 Task: Create List Brand Loyalty in Board IT Security Best Practices to Workspace Cloud Storage Services. Create List Brand Advocacy in Board Employee Motivation and Engagement Programs to Workspace Cloud Storage Services. Create List Brand Positioning Statement in Board Market Segmentation and Targeting Market Size Estimation and Analysis to Workspace Cloud Storage Services
Action: Mouse moved to (62, 274)
Screenshot: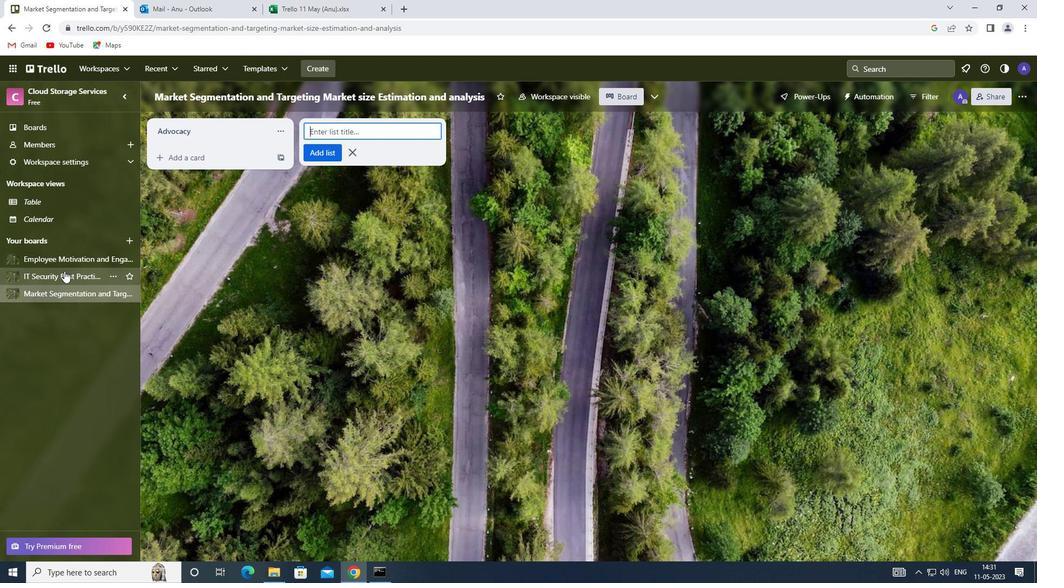 
Action: Mouse pressed left at (62, 274)
Screenshot: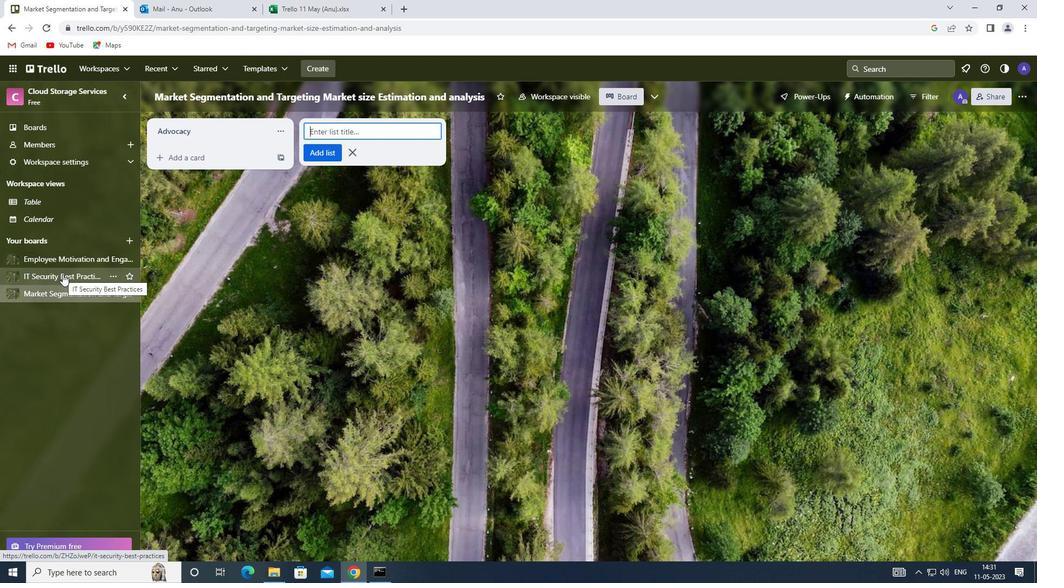 
Action: Mouse moved to (357, 134)
Screenshot: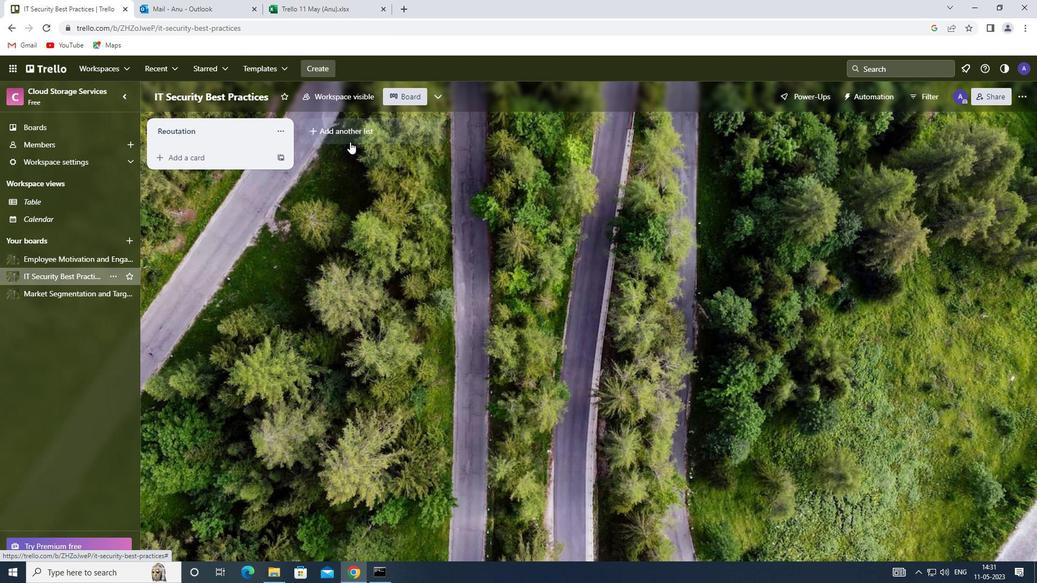 
Action: Mouse pressed left at (357, 134)
Screenshot: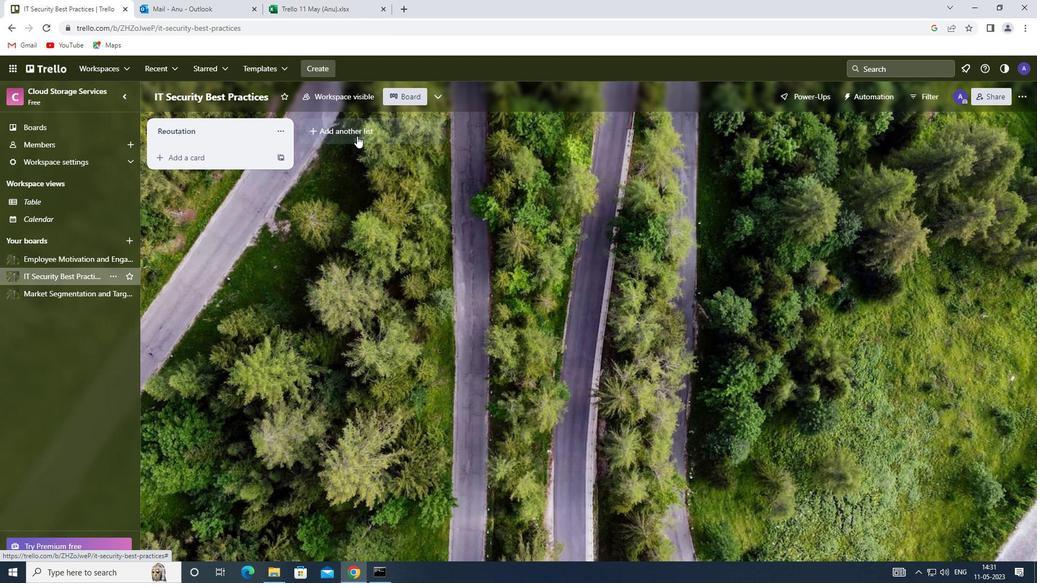 
Action: Mouse moved to (336, 132)
Screenshot: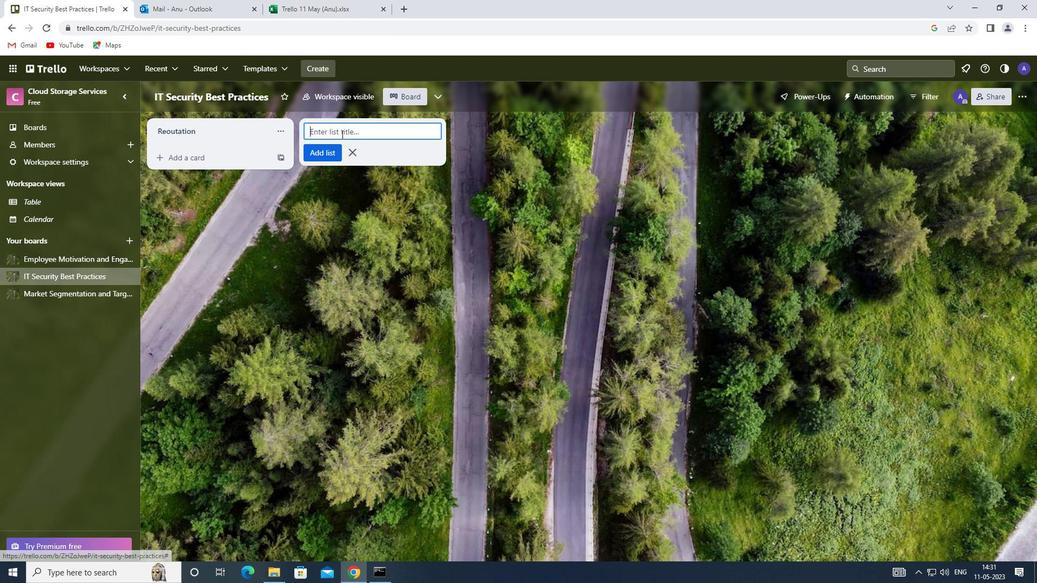 
Action: Mouse pressed left at (336, 132)
Screenshot: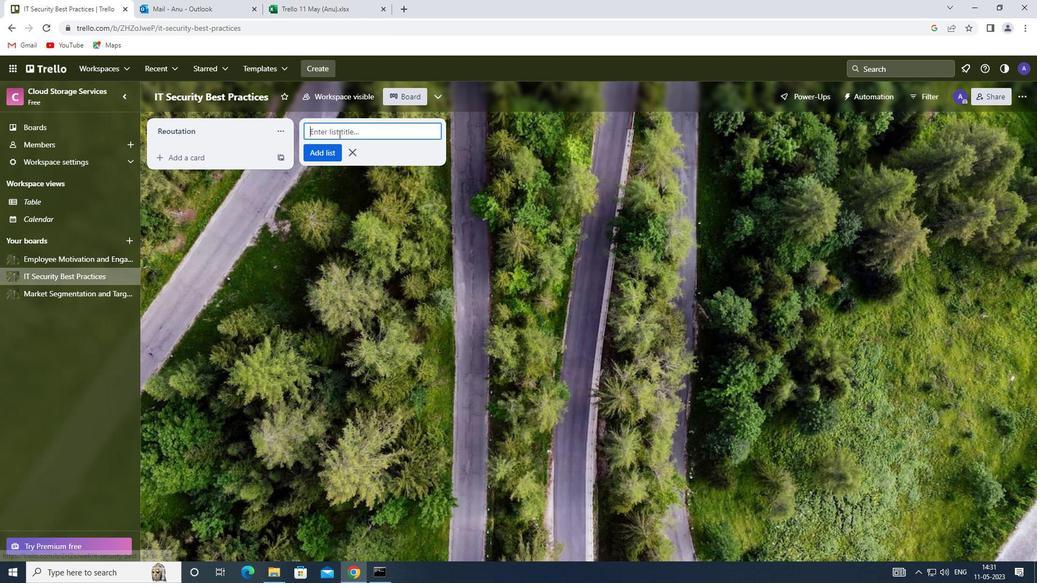 
Action: Key pressed <Key.shift>LO
Screenshot: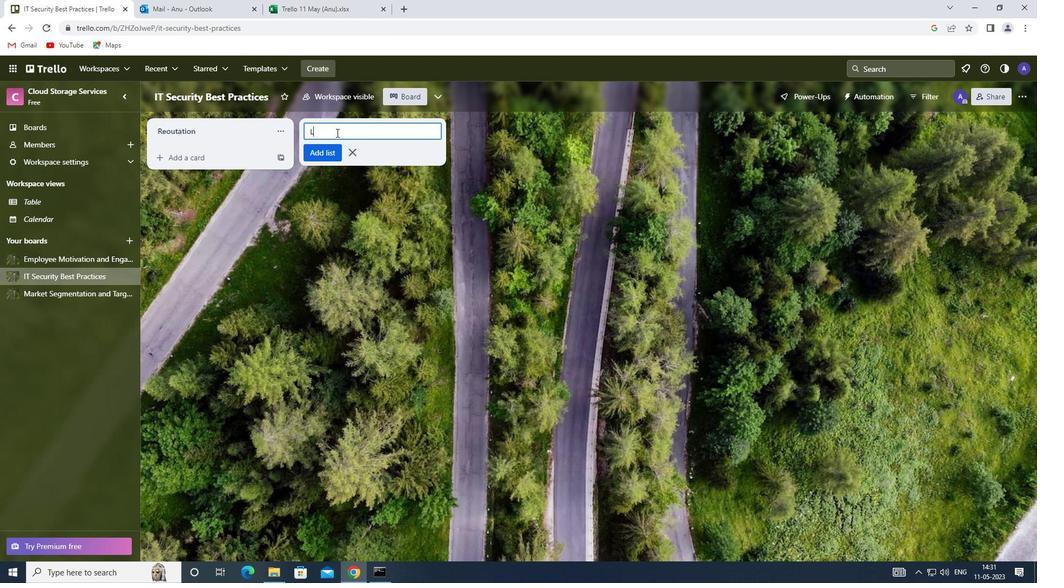 
Action: Mouse moved to (336, 132)
Screenshot: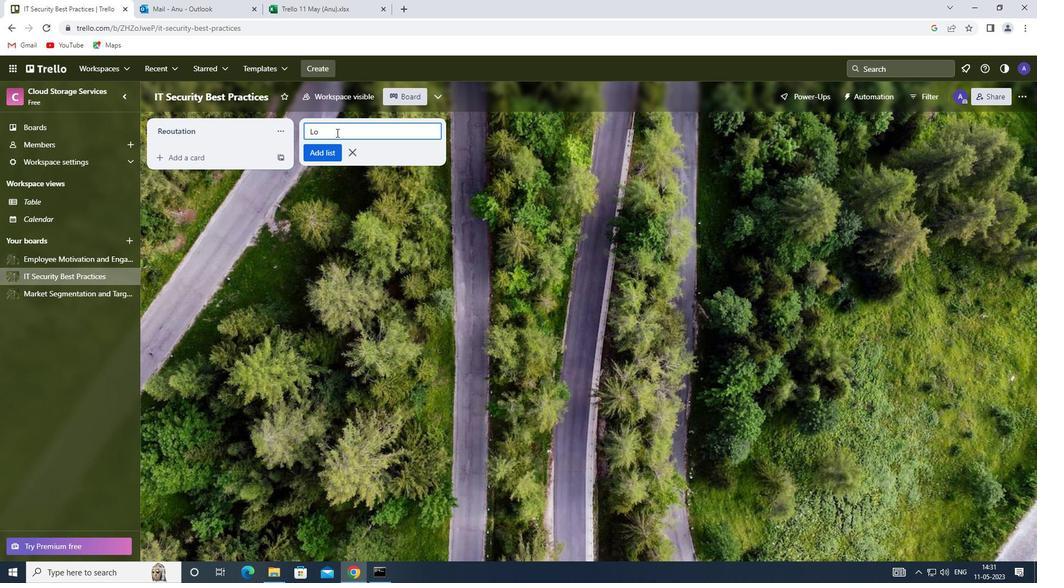 
Action: Key pressed YALTY<Key.enter>
Screenshot: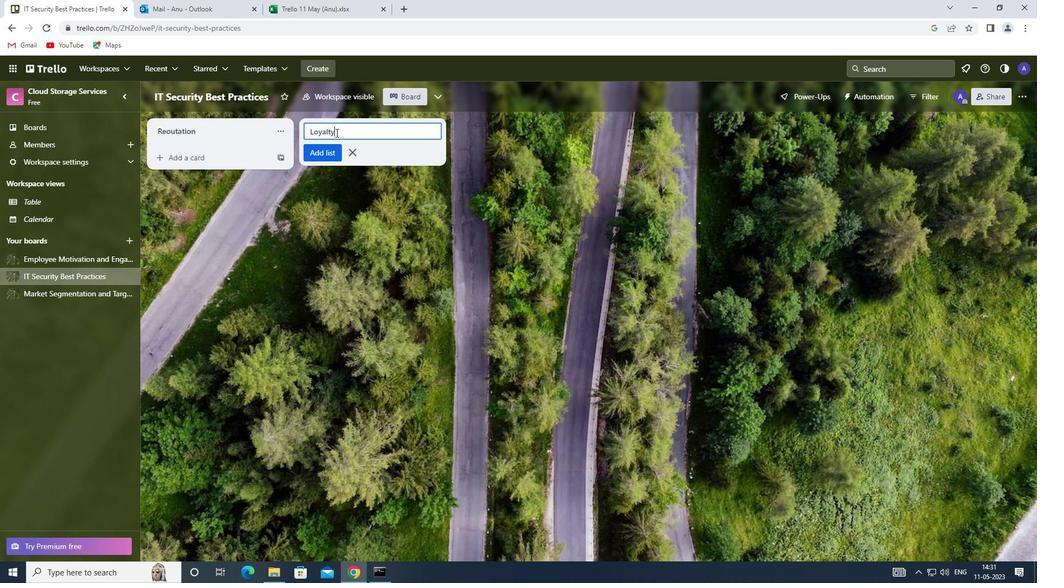 
Action: Mouse moved to (62, 262)
Screenshot: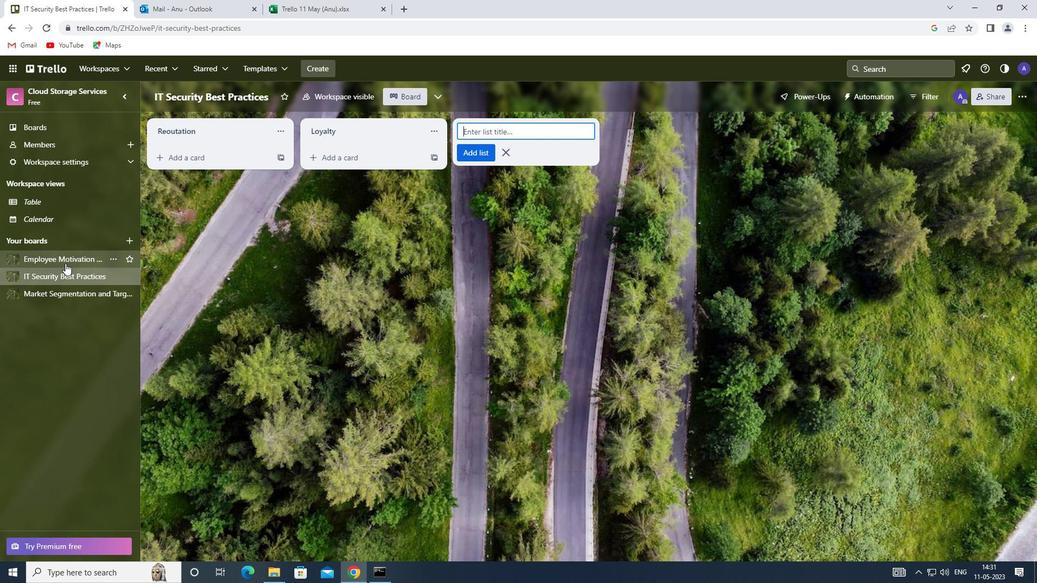
Action: Mouse pressed left at (62, 262)
Screenshot: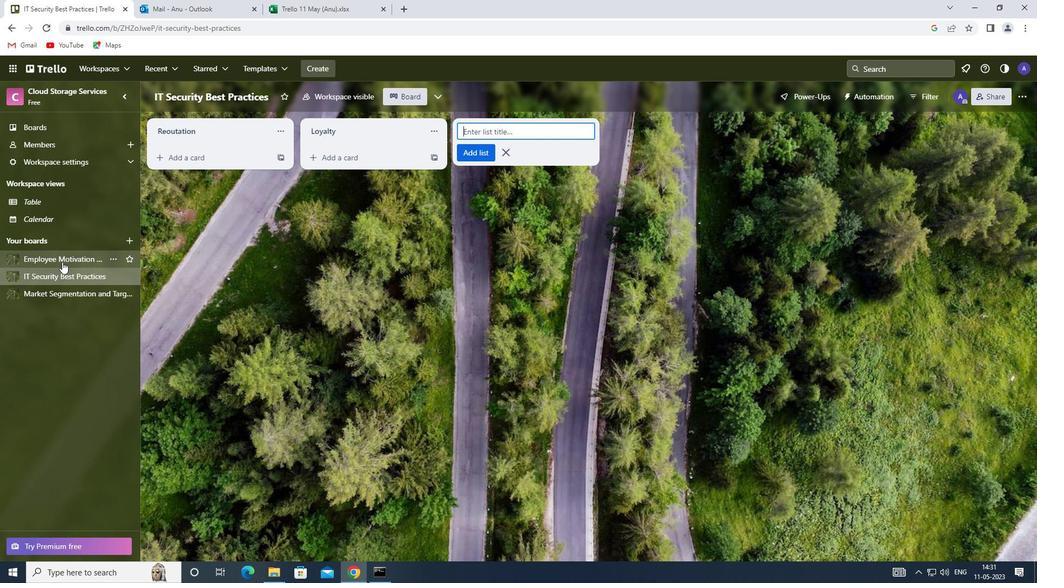 
Action: Mouse moved to (352, 134)
Screenshot: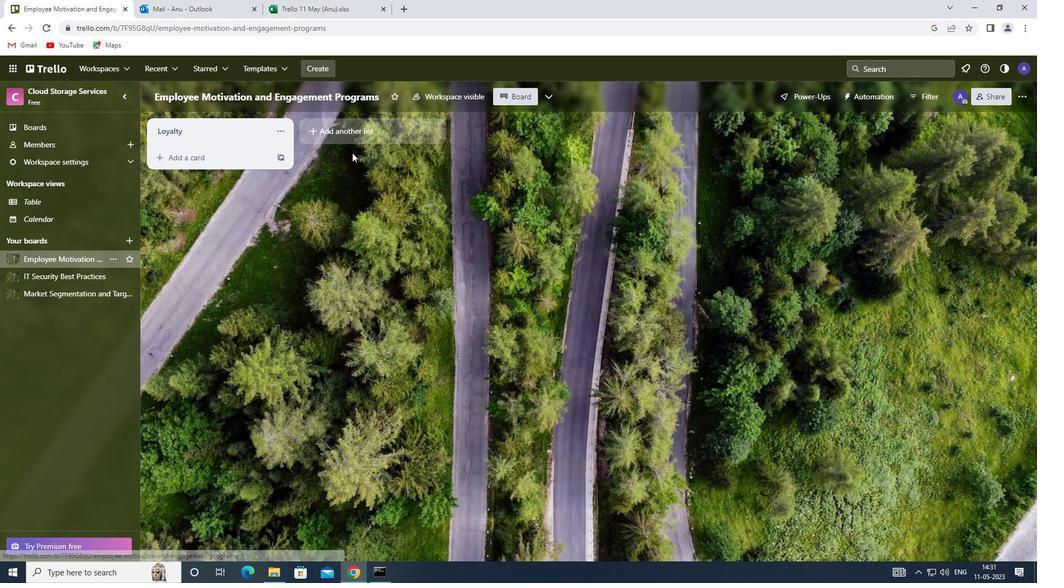 
Action: Mouse pressed left at (352, 134)
Screenshot: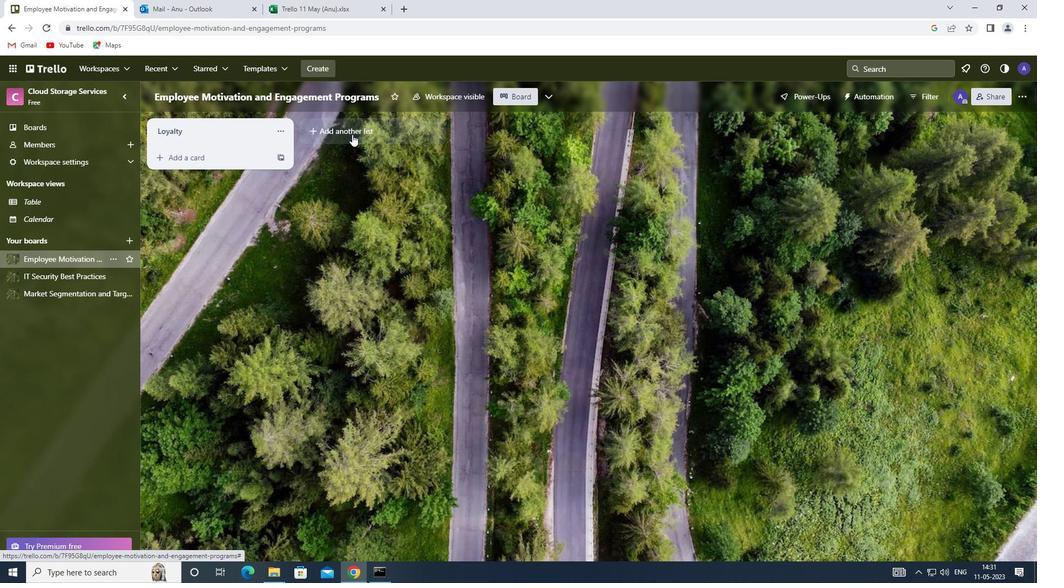 
Action: Mouse moved to (313, 130)
Screenshot: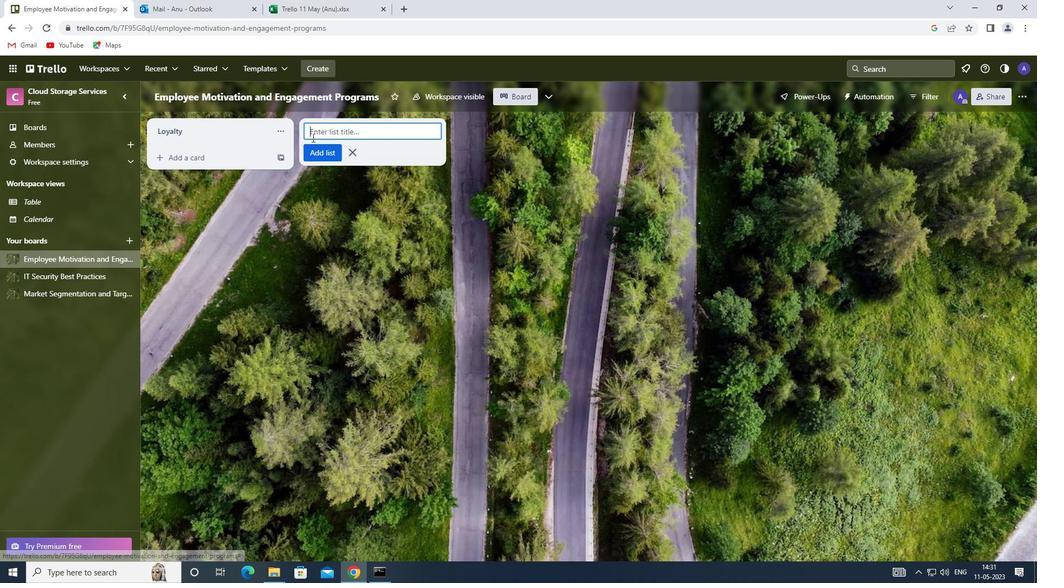 
Action: Mouse pressed left at (313, 130)
Screenshot: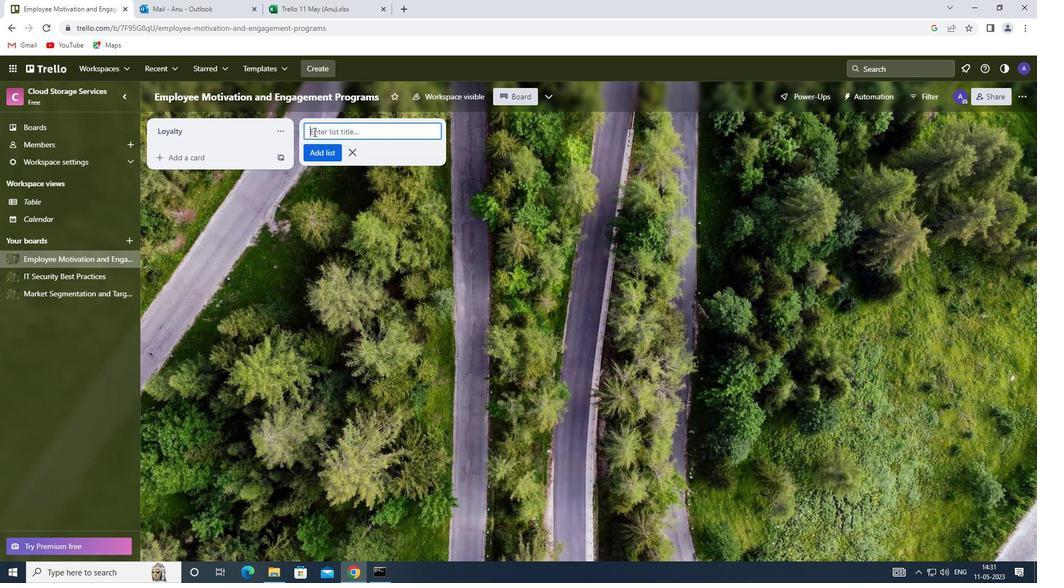 
Action: Key pressed <Key.caps_lock>A<Key.caps_lock>DVOCACY<Key.enter>
Screenshot: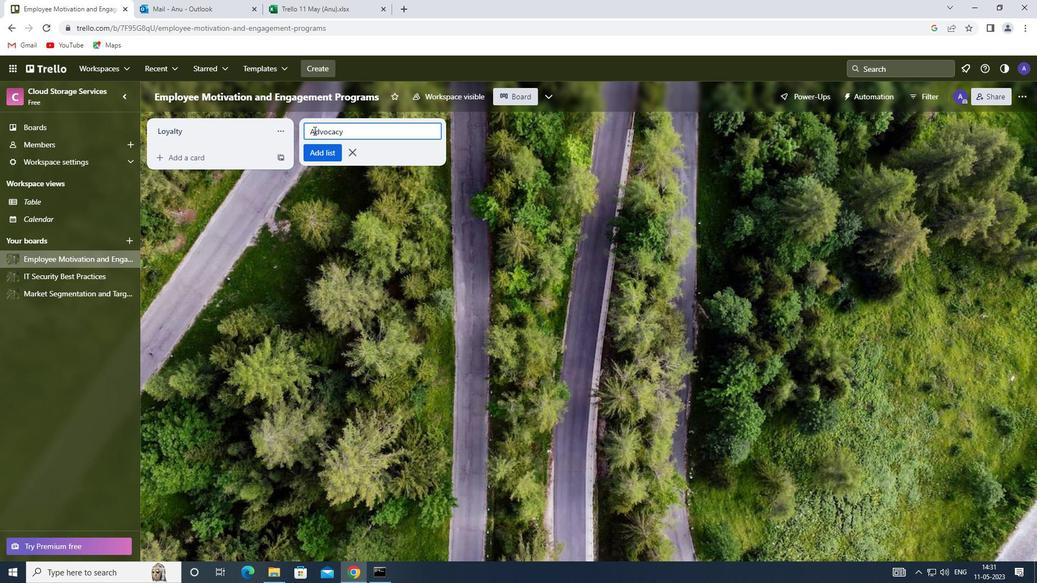 
Action: Mouse moved to (64, 289)
Screenshot: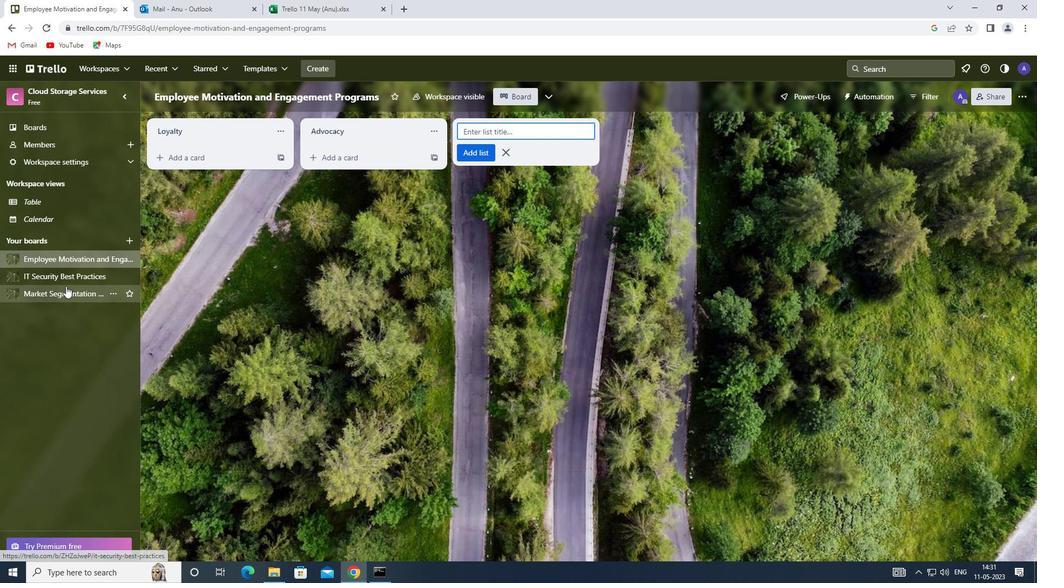 
Action: Mouse pressed left at (64, 289)
Screenshot: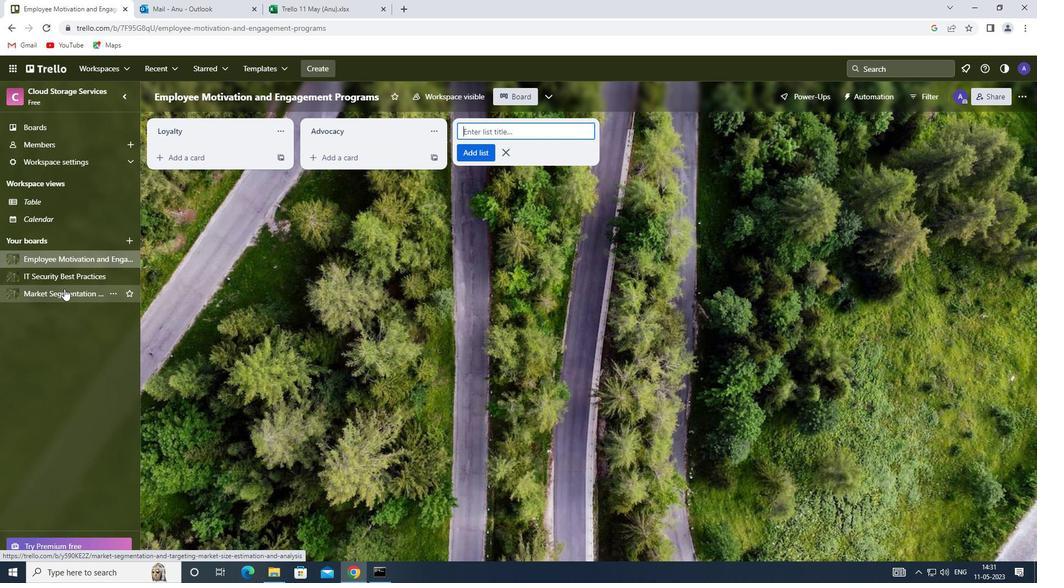 
Action: Mouse moved to (359, 129)
Screenshot: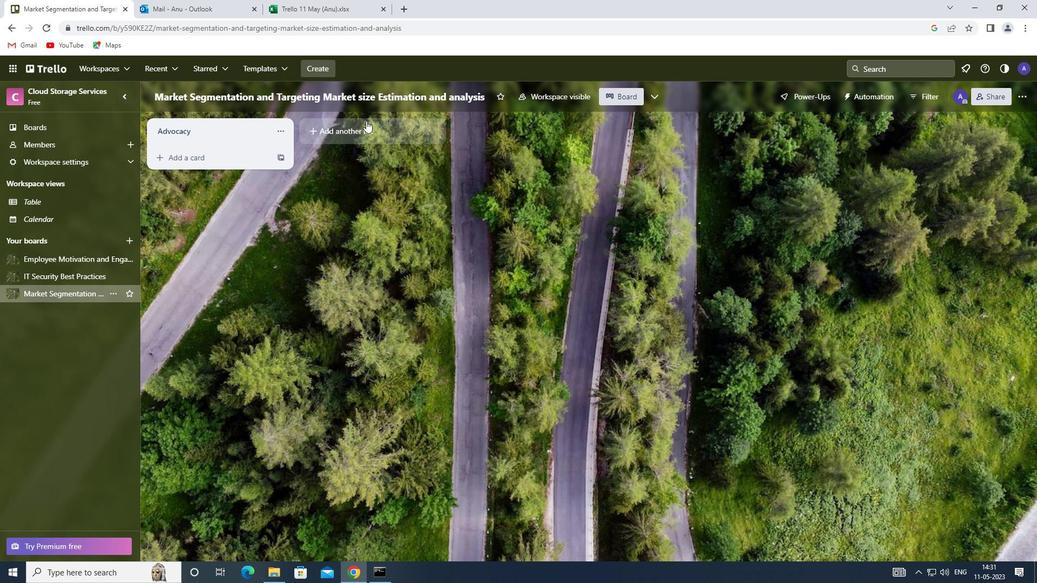 
Action: Mouse pressed left at (359, 129)
Screenshot: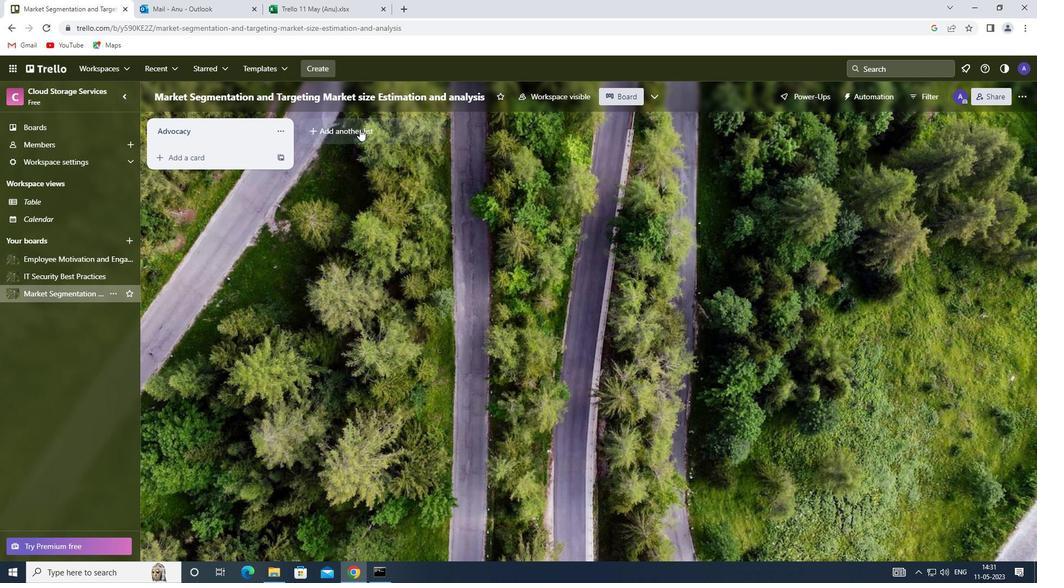 
Action: Mouse moved to (326, 131)
Screenshot: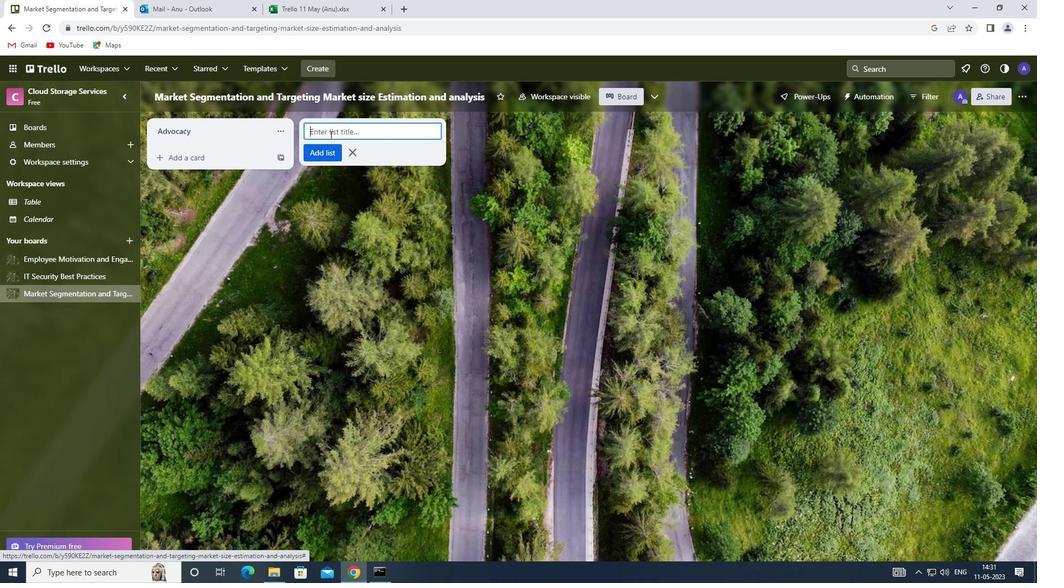 
Action: Mouse pressed left at (326, 131)
Screenshot: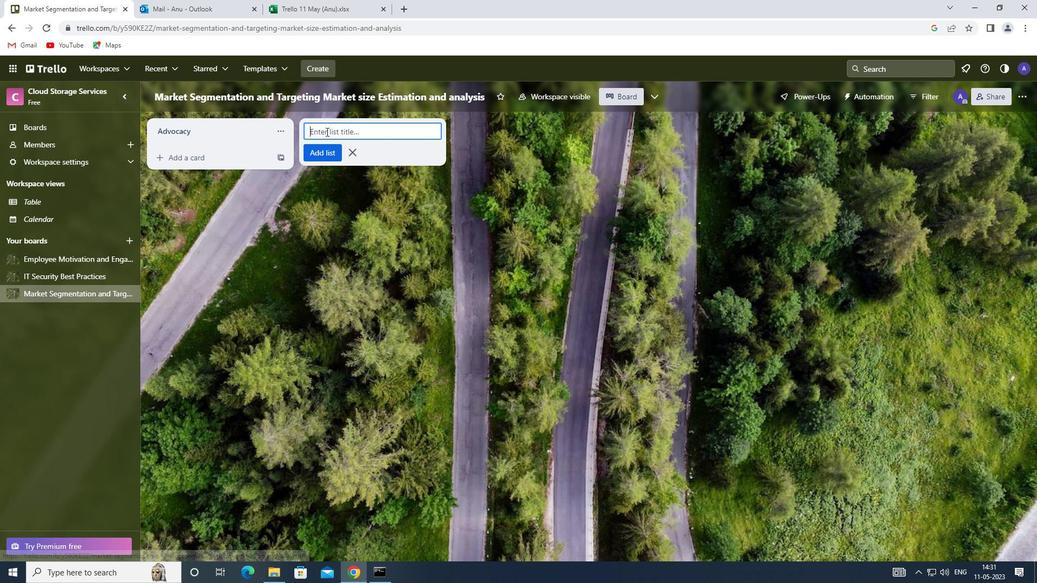 
Action: Key pressed <Key.shift>POSITIONING<Key.space><Key.shift>STATEMENT<Key.enter>
Screenshot: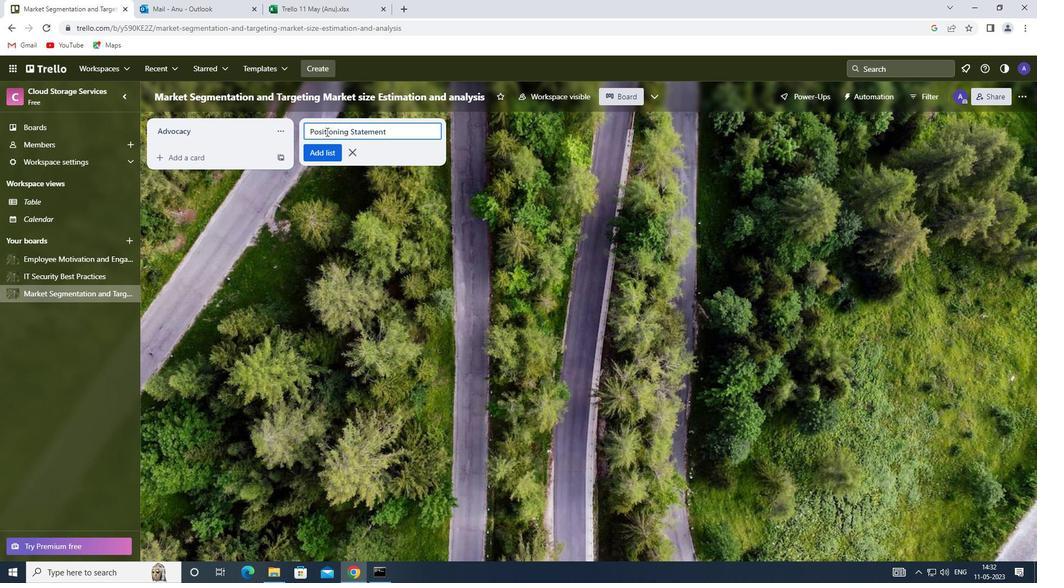 
